 Task: Change the current theme to "Calm".
Action: Mouse moved to (15, 167)
Screenshot: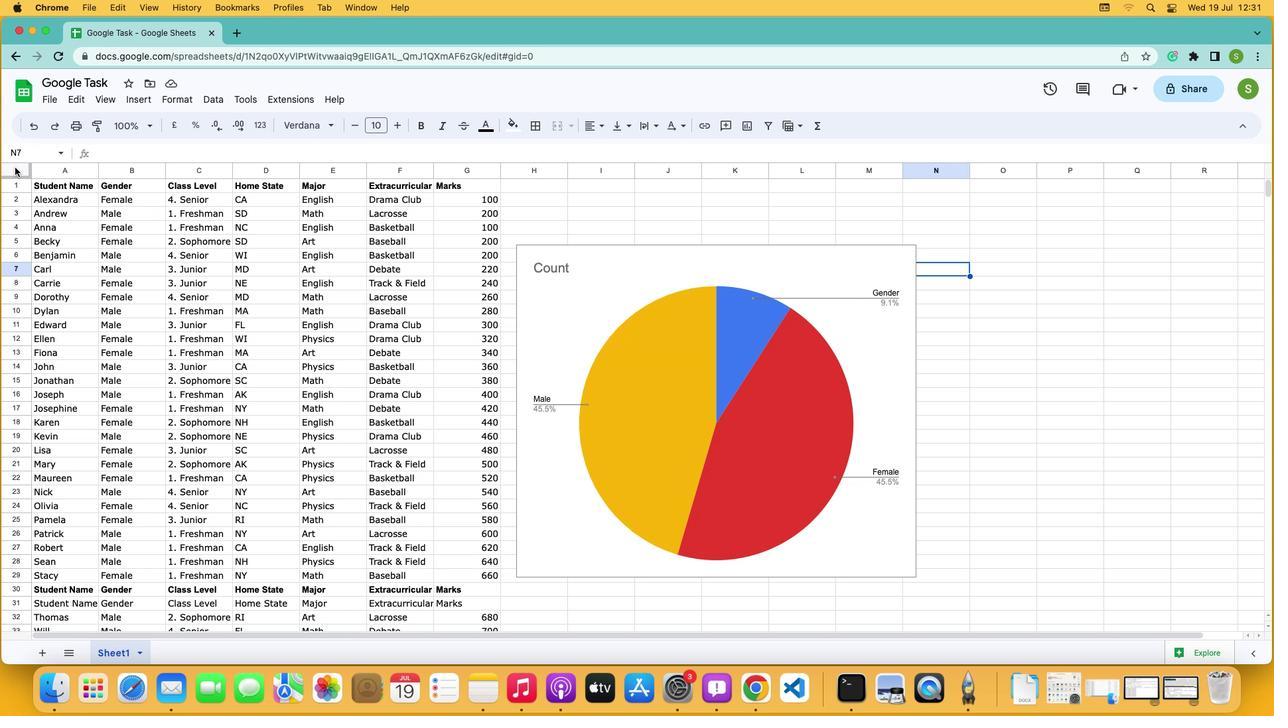 
Action: Mouse pressed left at (15, 167)
Screenshot: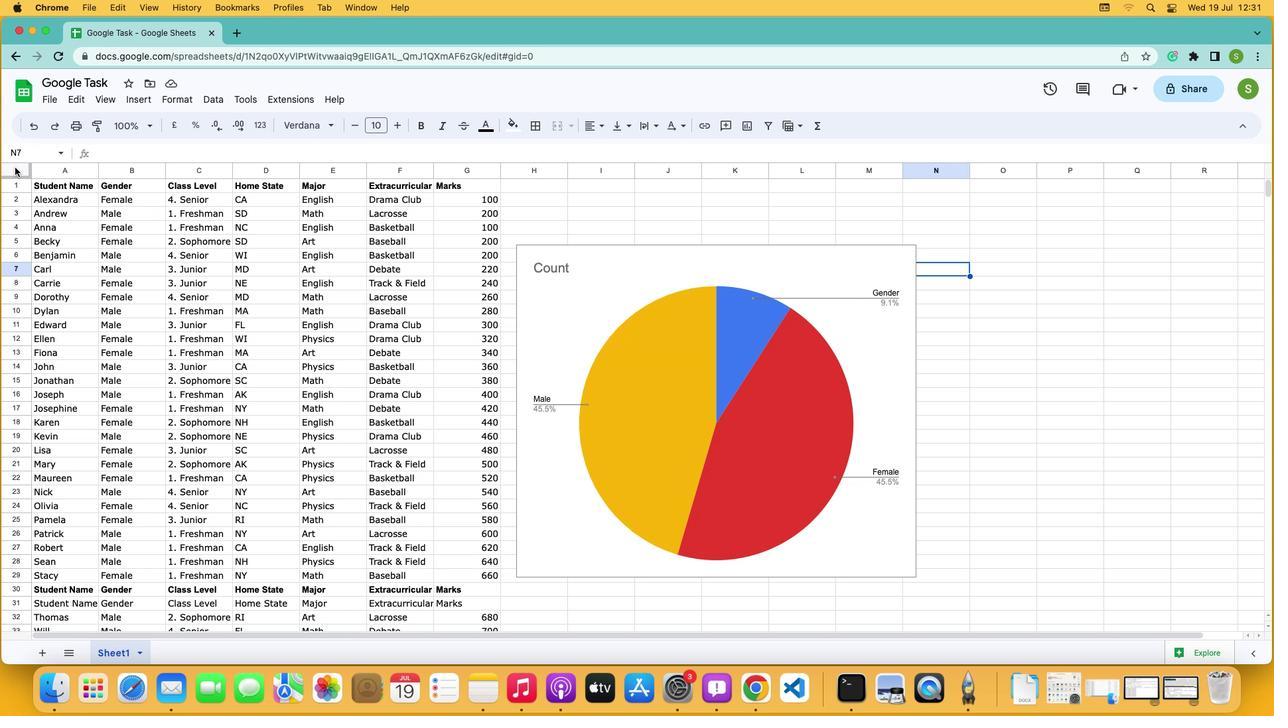 
Action: Mouse moved to (187, 96)
Screenshot: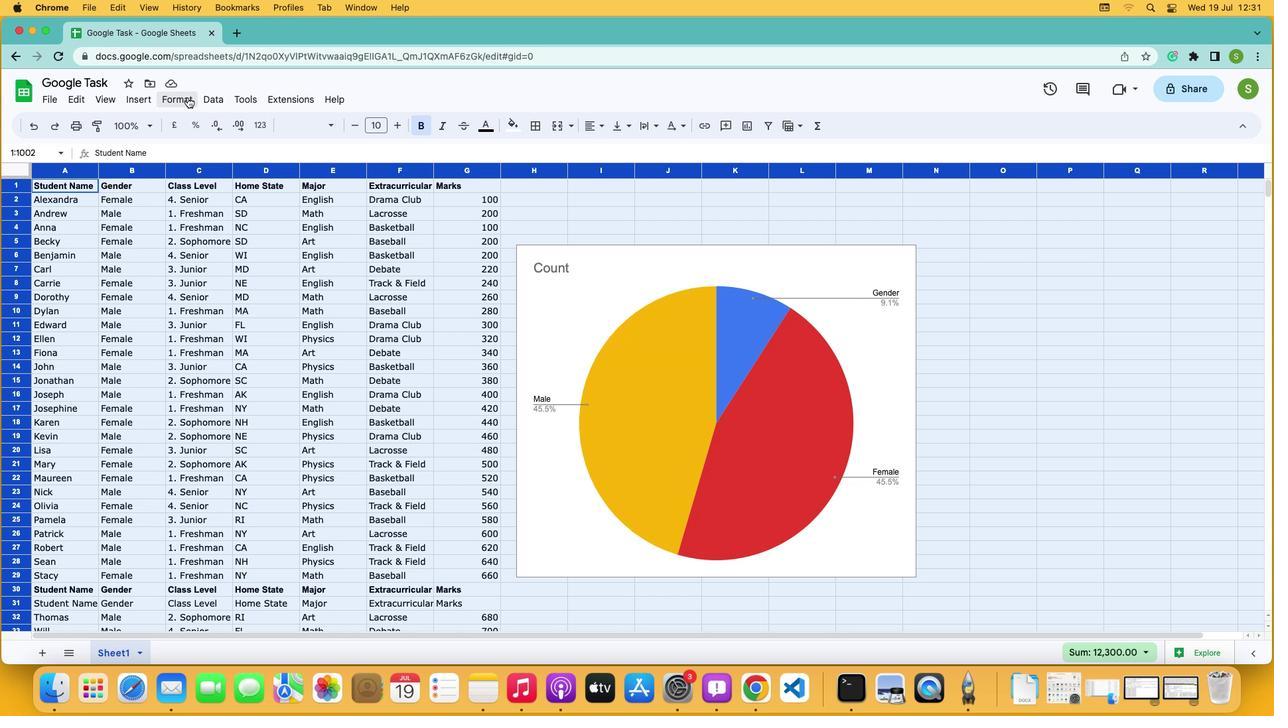 
Action: Mouse pressed left at (187, 96)
Screenshot: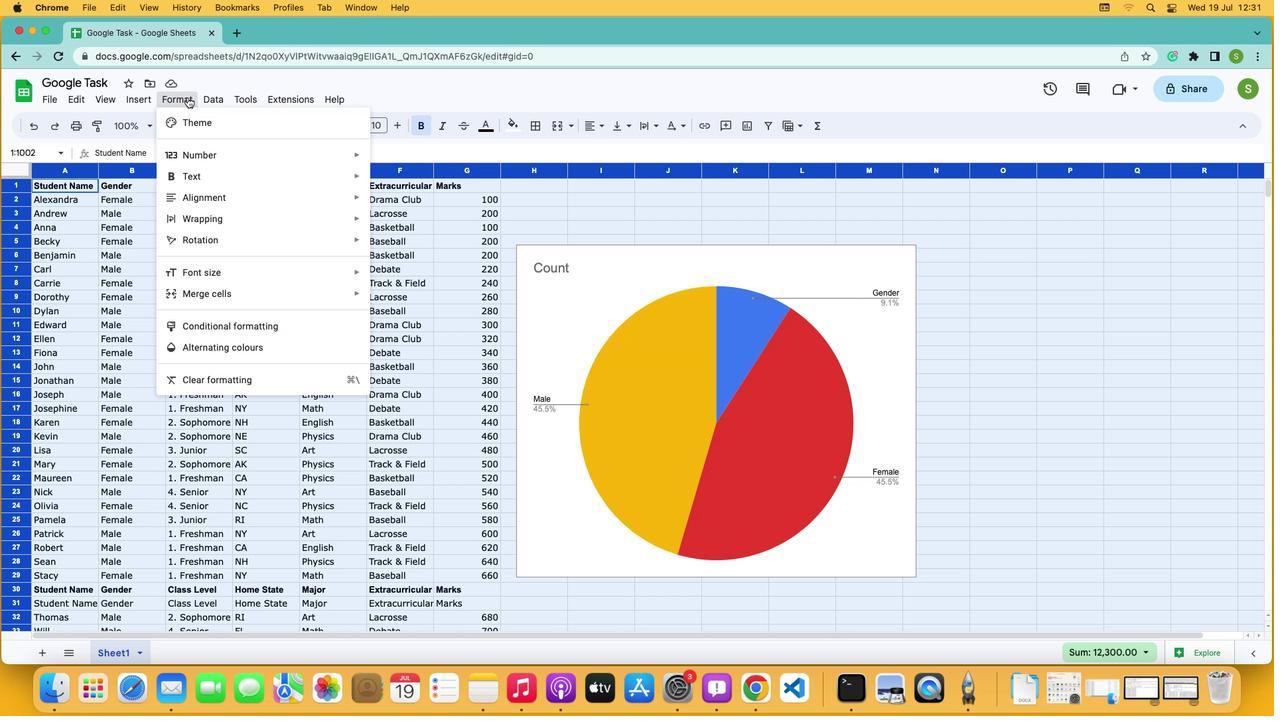 
Action: Mouse moved to (196, 126)
Screenshot: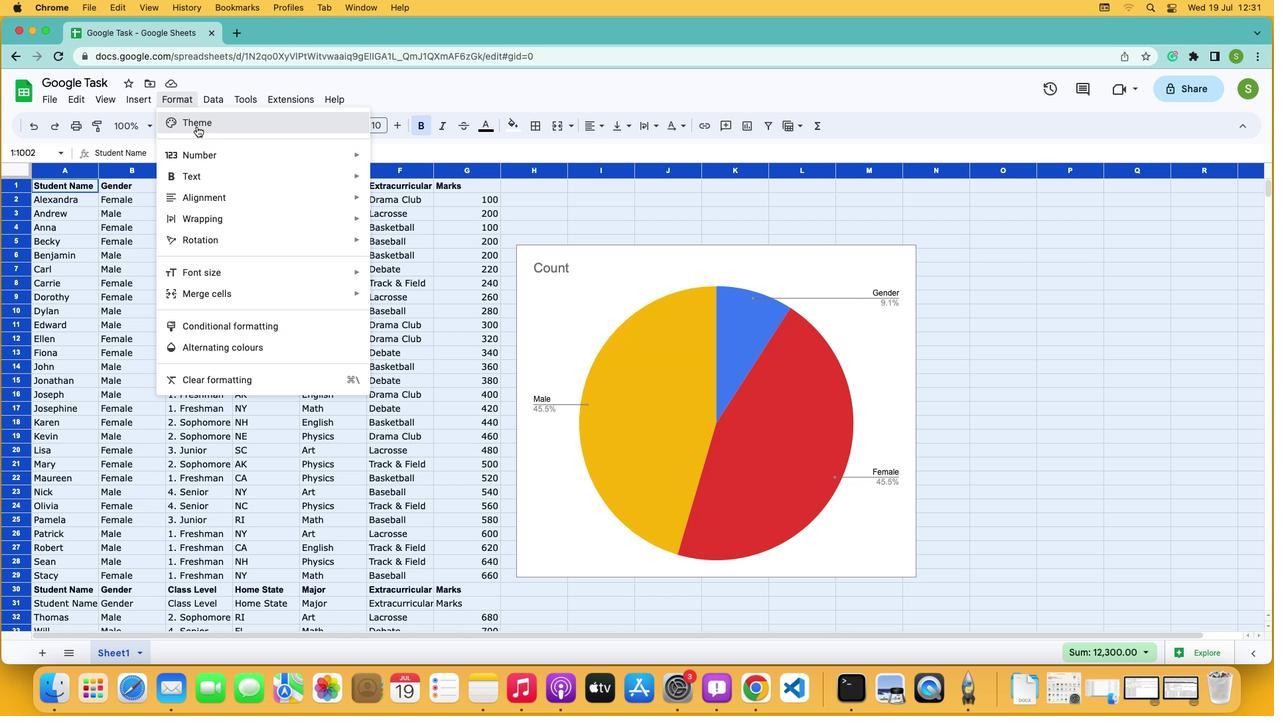 
Action: Mouse pressed left at (196, 126)
Screenshot: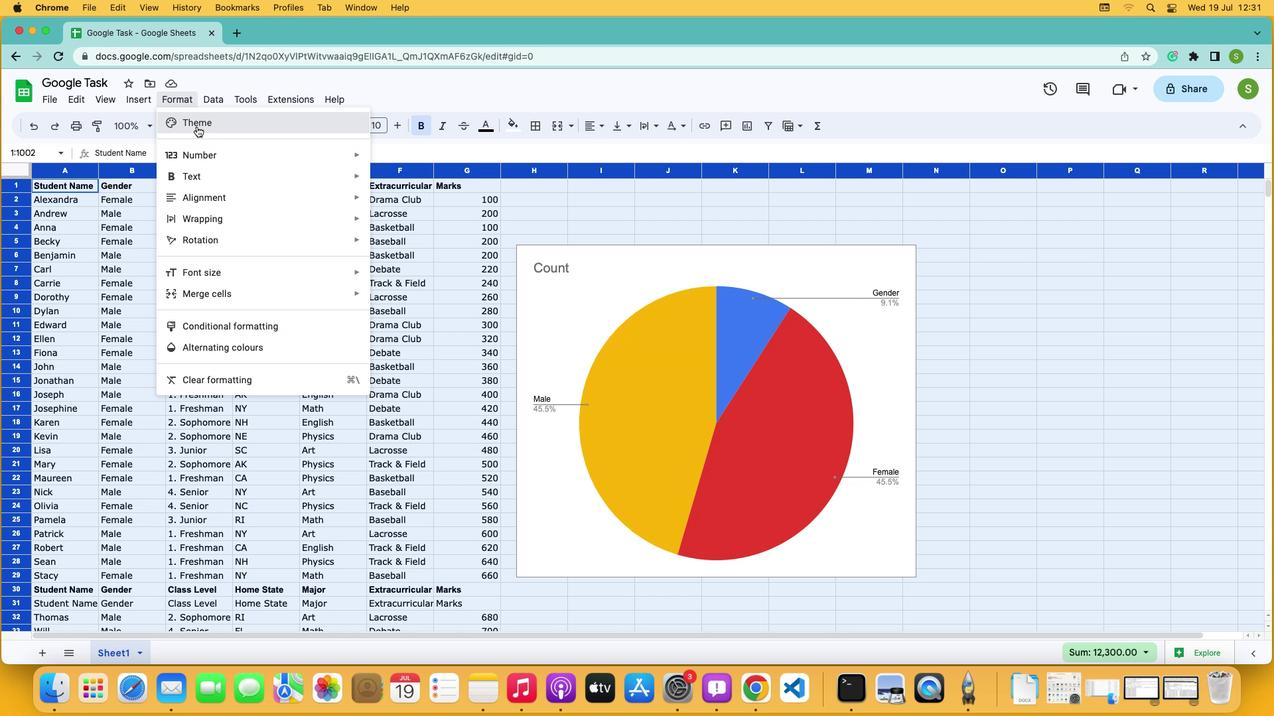 
Action: Mouse moved to (1150, 440)
Screenshot: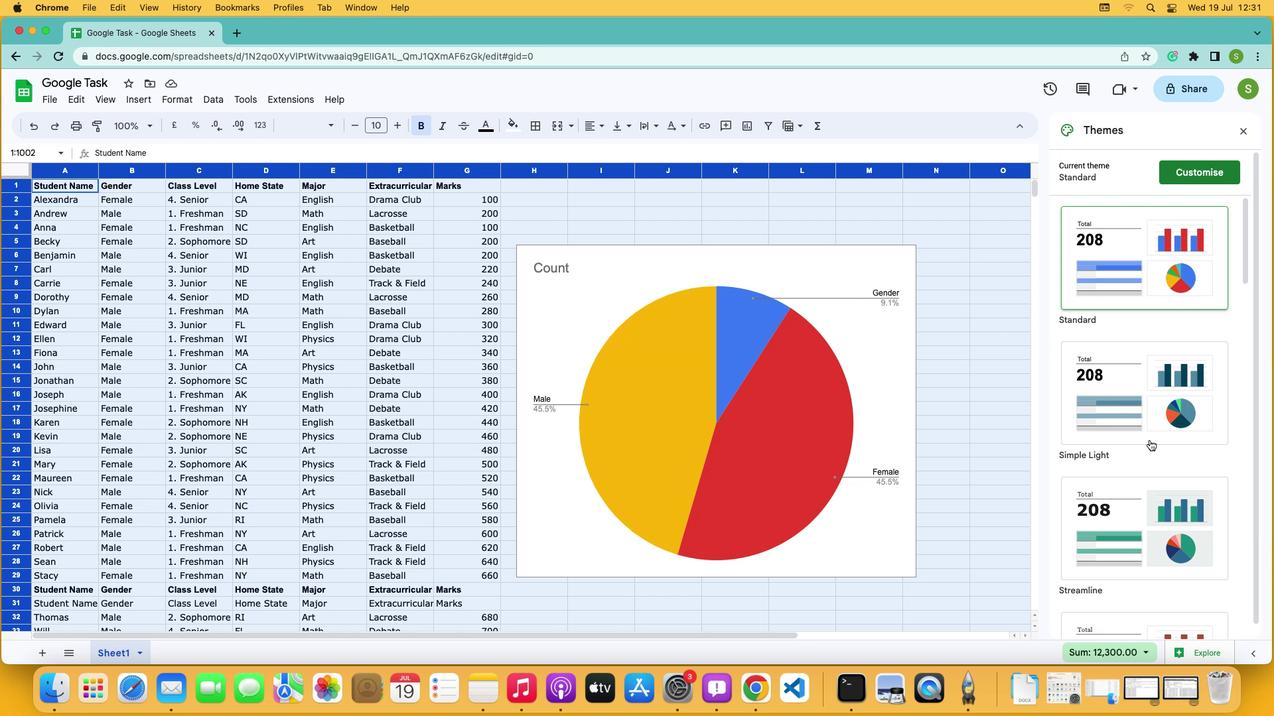 
Action: Mouse scrolled (1150, 440) with delta (0, 0)
Screenshot: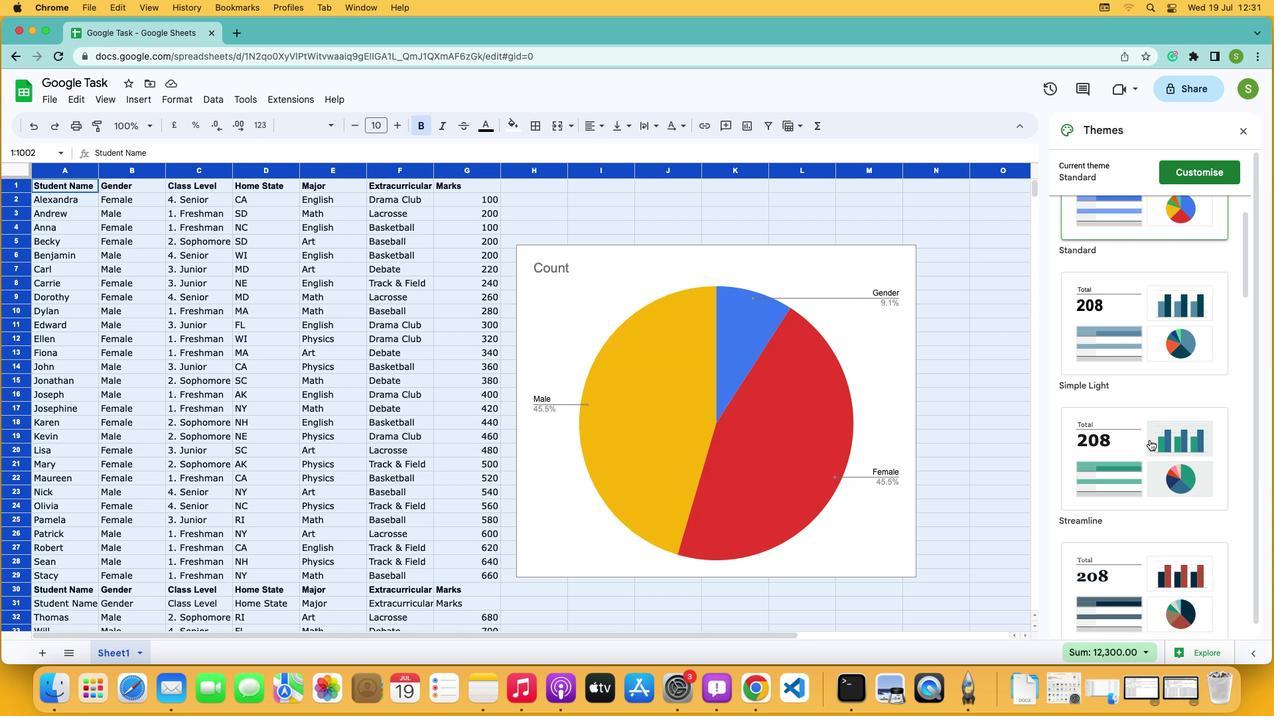 
Action: Mouse scrolled (1150, 440) with delta (0, 0)
Screenshot: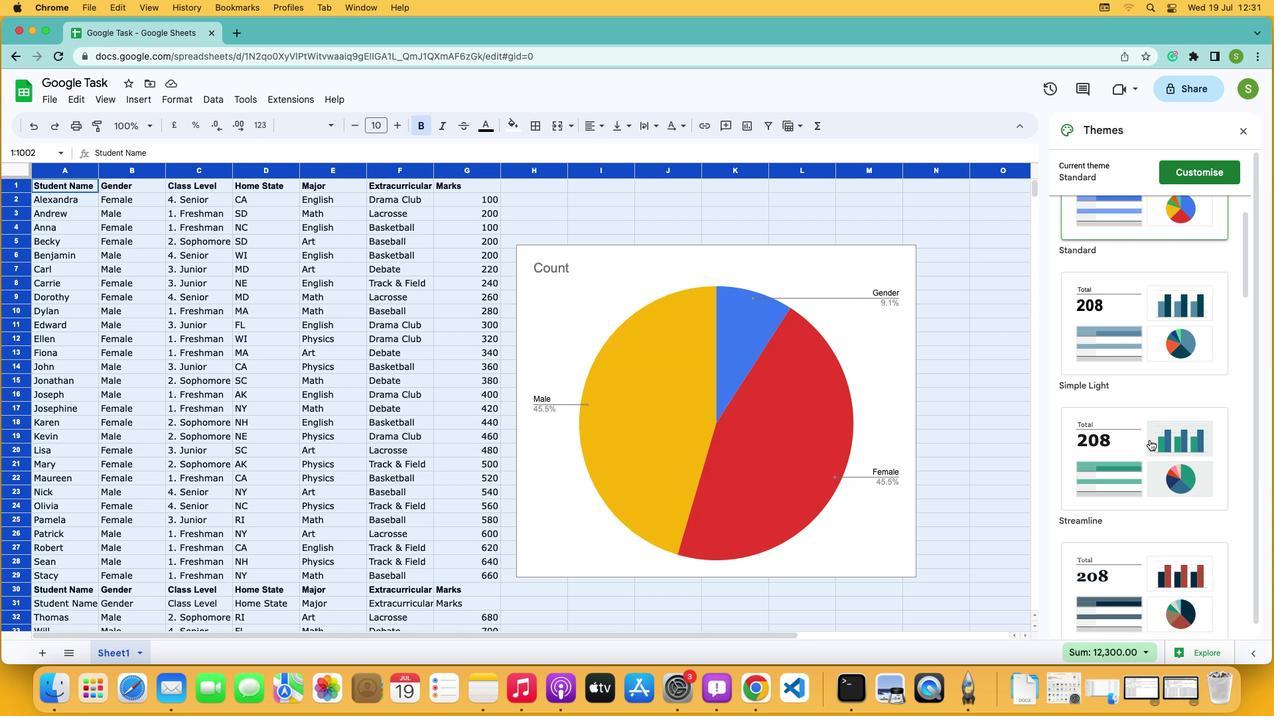 
Action: Mouse scrolled (1150, 440) with delta (0, -1)
Screenshot: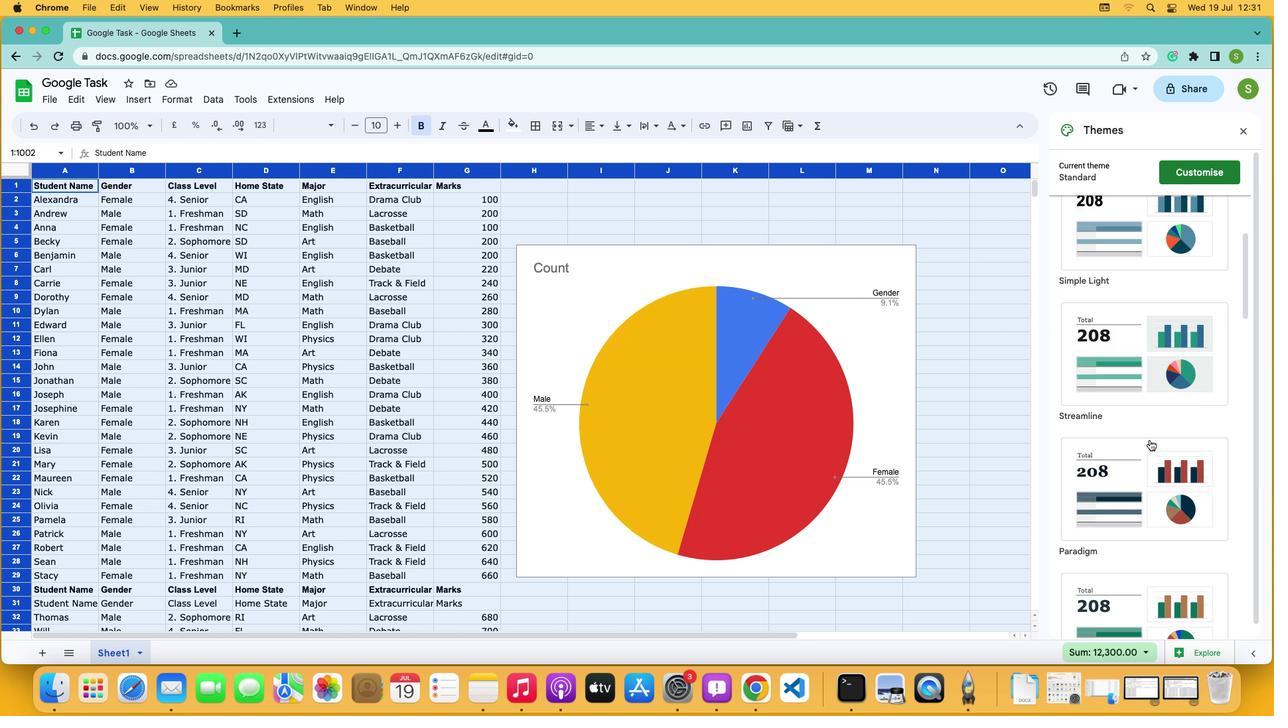 
Action: Mouse scrolled (1150, 440) with delta (0, -3)
Screenshot: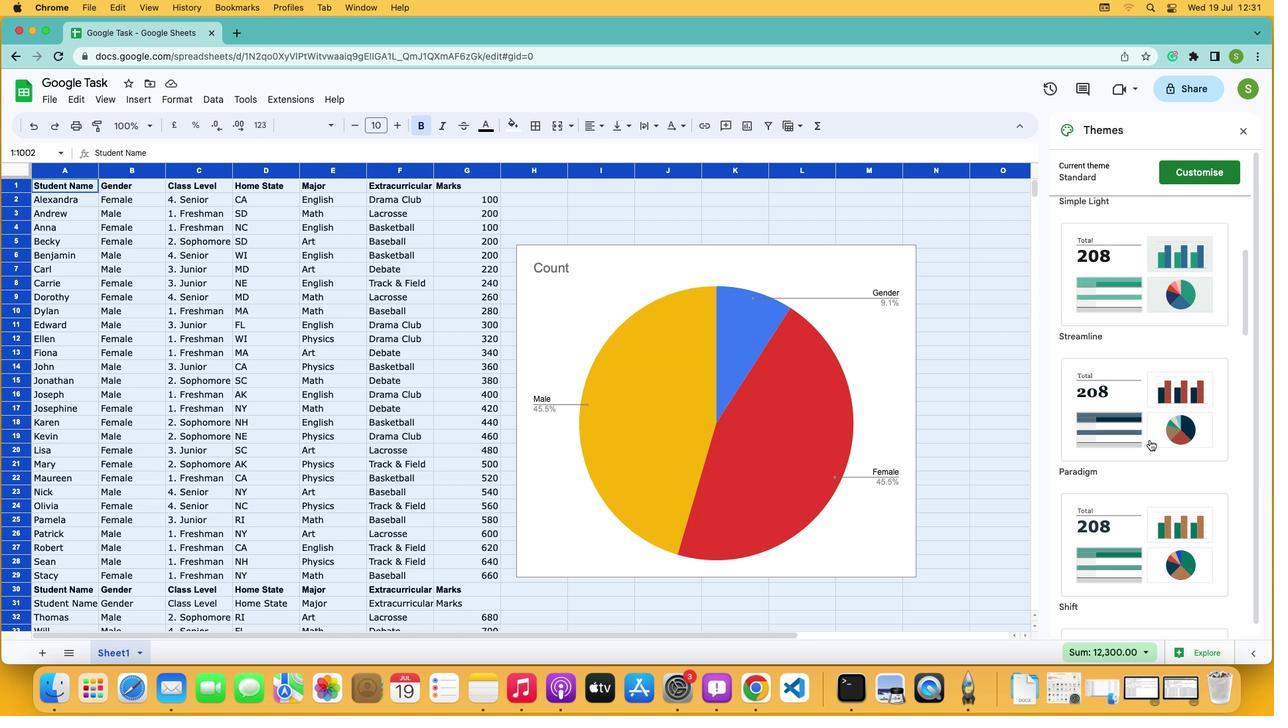 
Action: Mouse scrolled (1150, 440) with delta (0, 0)
Screenshot: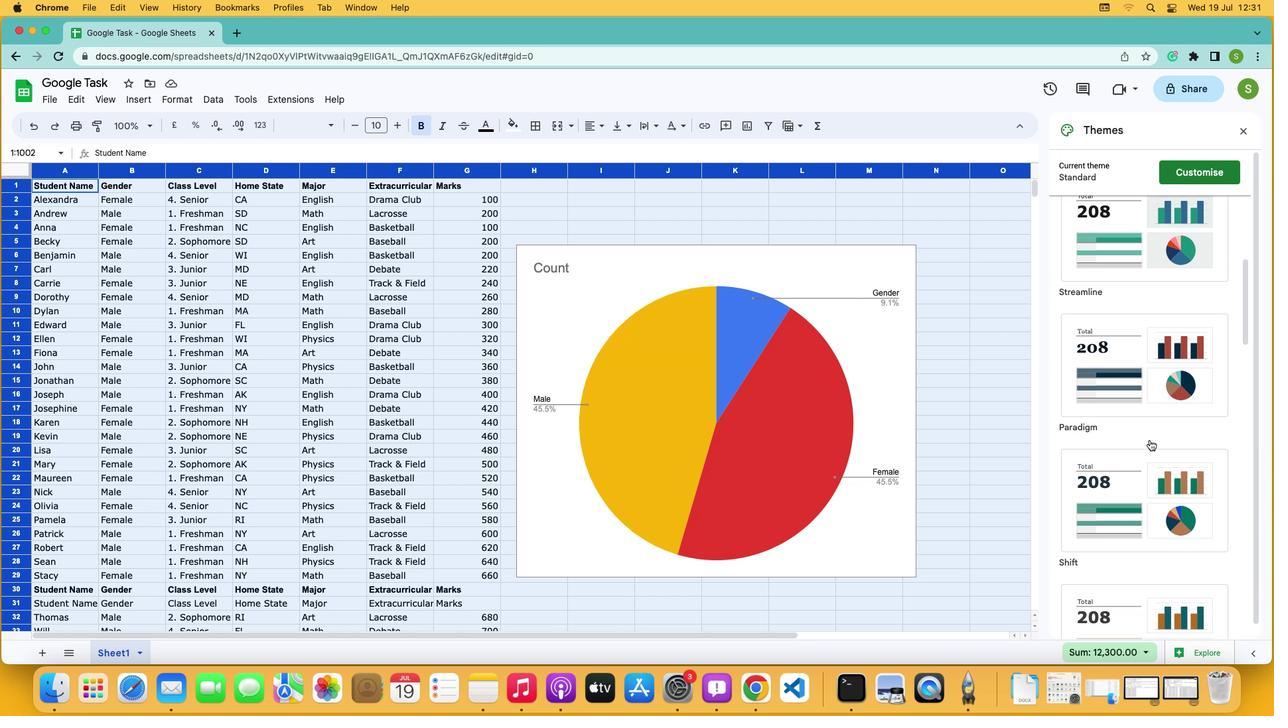 
Action: Mouse scrolled (1150, 440) with delta (0, 0)
Screenshot: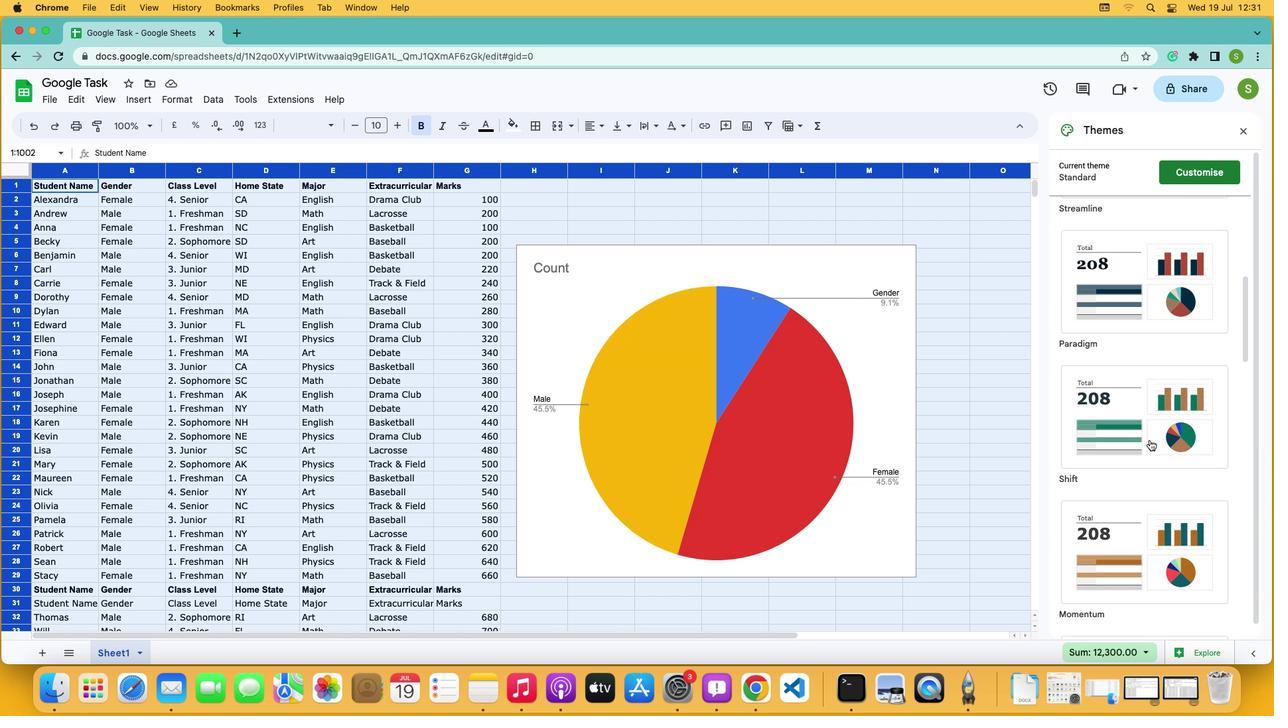 
Action: Mouse scrolled (1150, 440) with delta (0, -1)
Screenshot: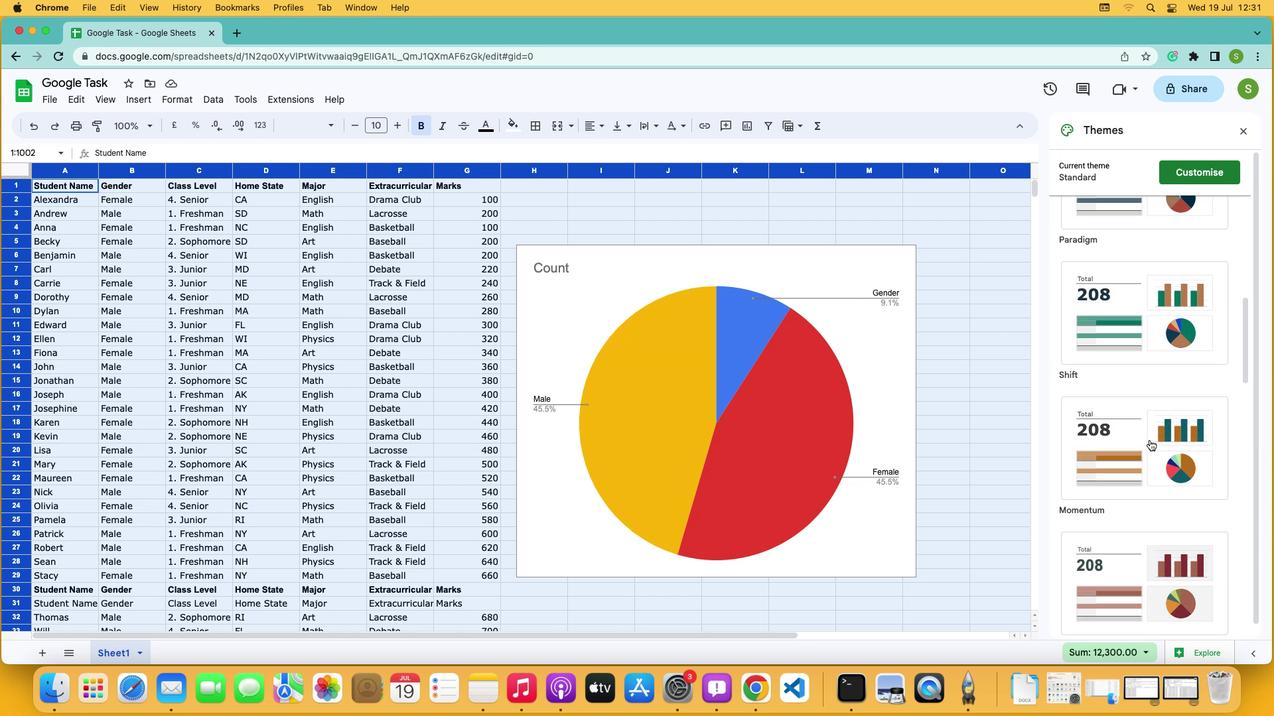 
Action: Mouse scrolled (1150, 440) with delta (0, -3)
Screenshot: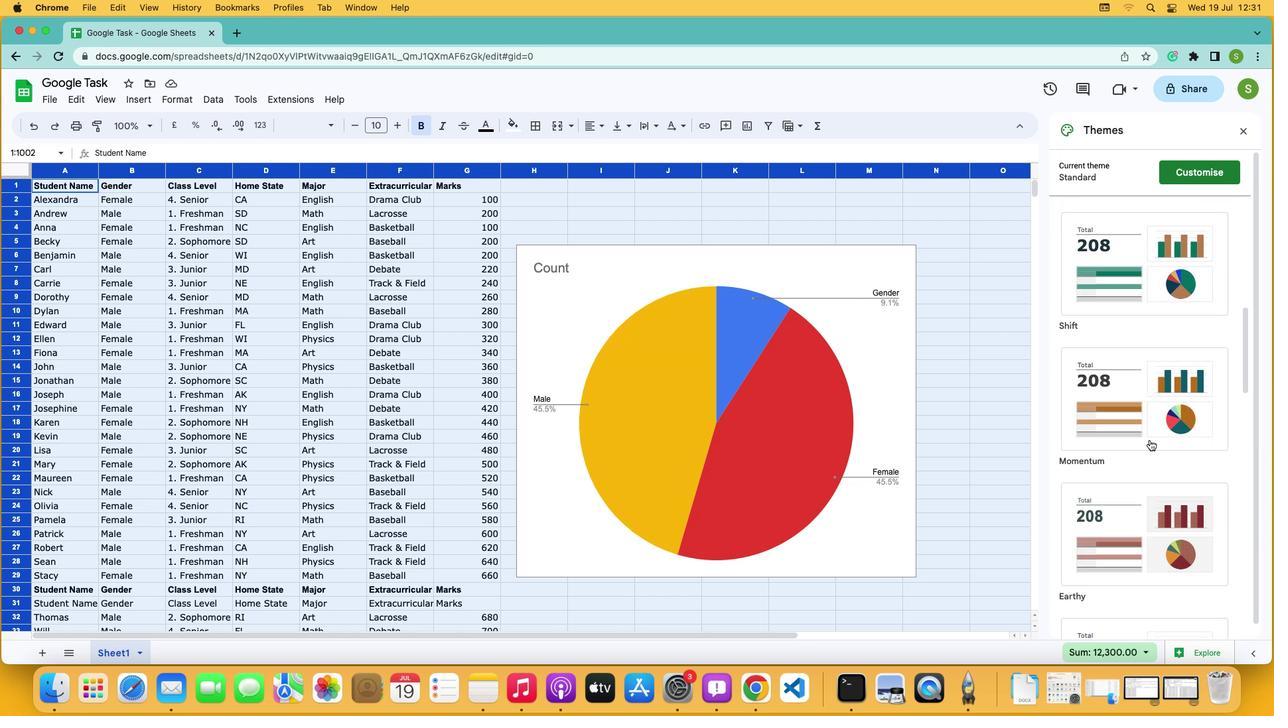 
Action: Mouse moved to (1136, 426)
Screenshot: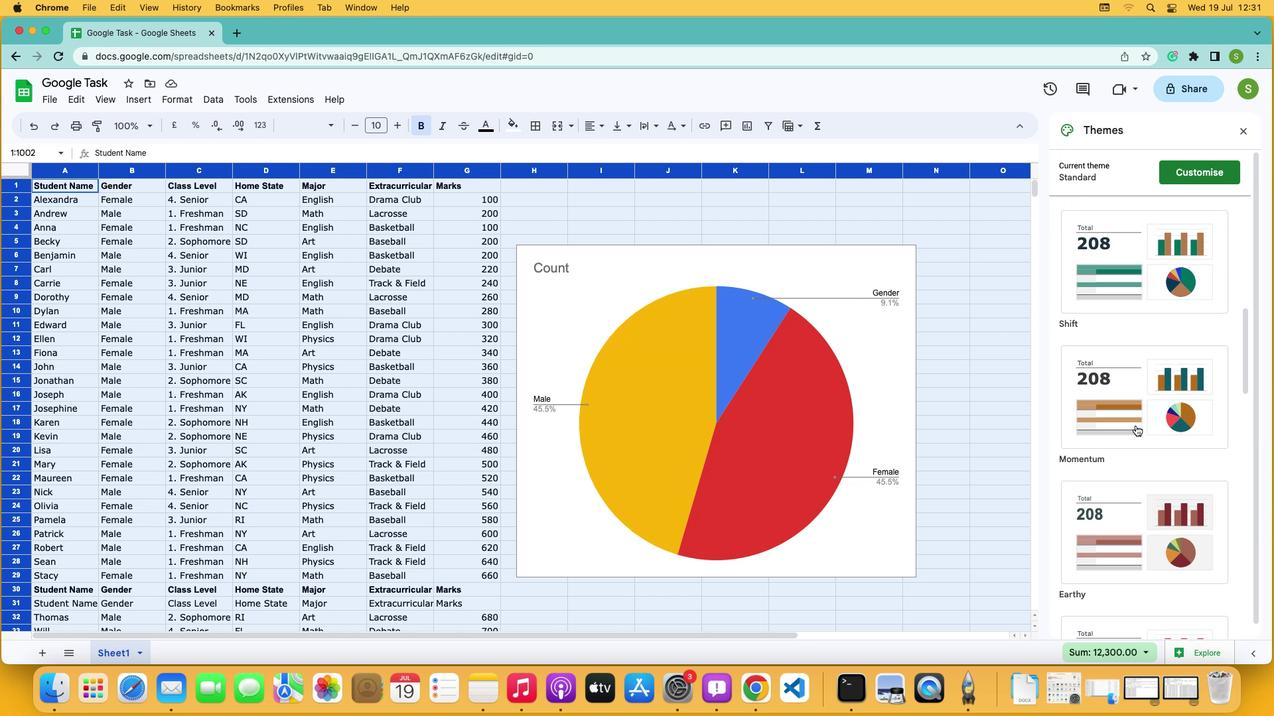 
Action: Mouse scrolled (1136, 426) with delta (0, 0)
Screenshot: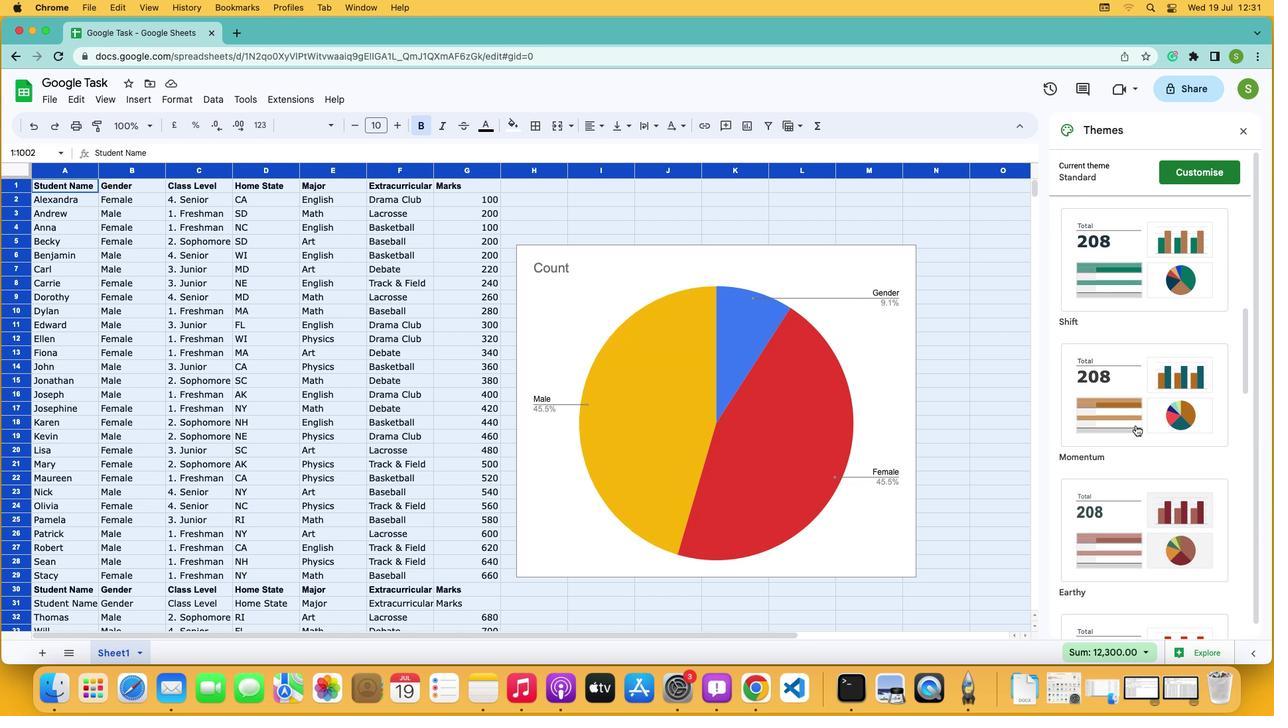 
Action: Mouse scrolled (1136, 426) with delta (0, 0)
Screenshot: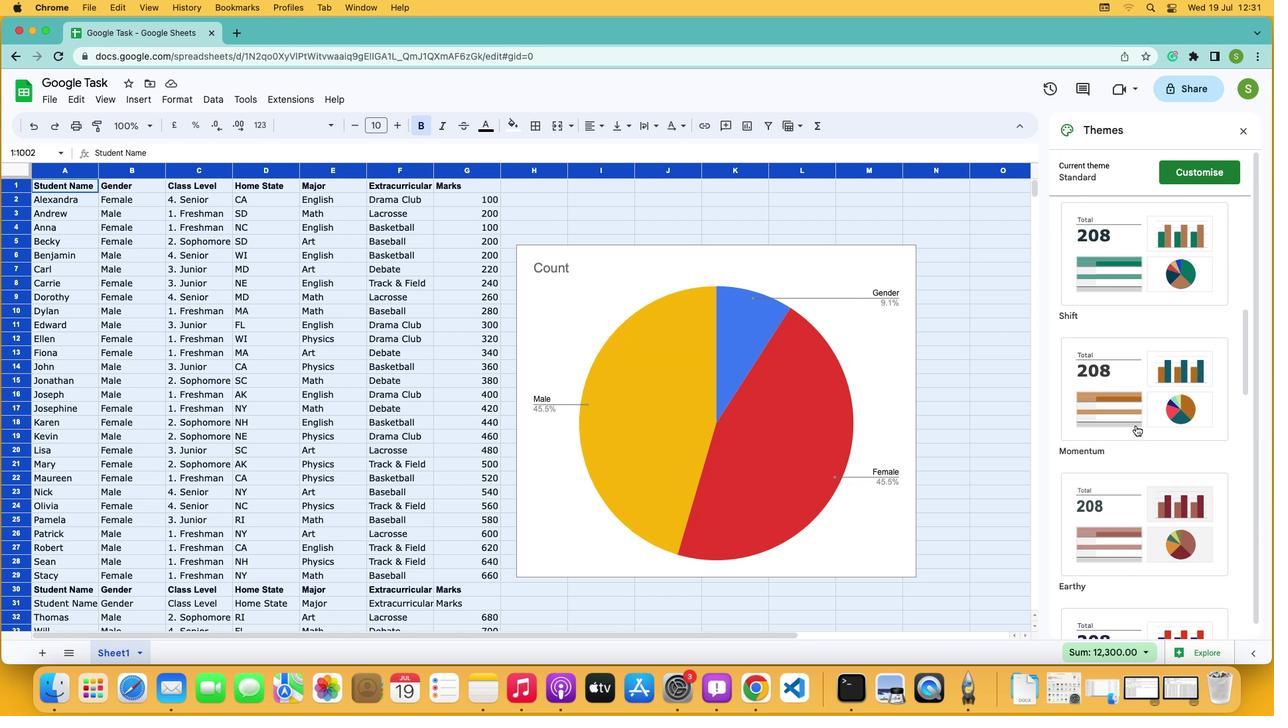 
Action: Mouse scrolled (1136, 426) with delta (0, 0)
Screenshot: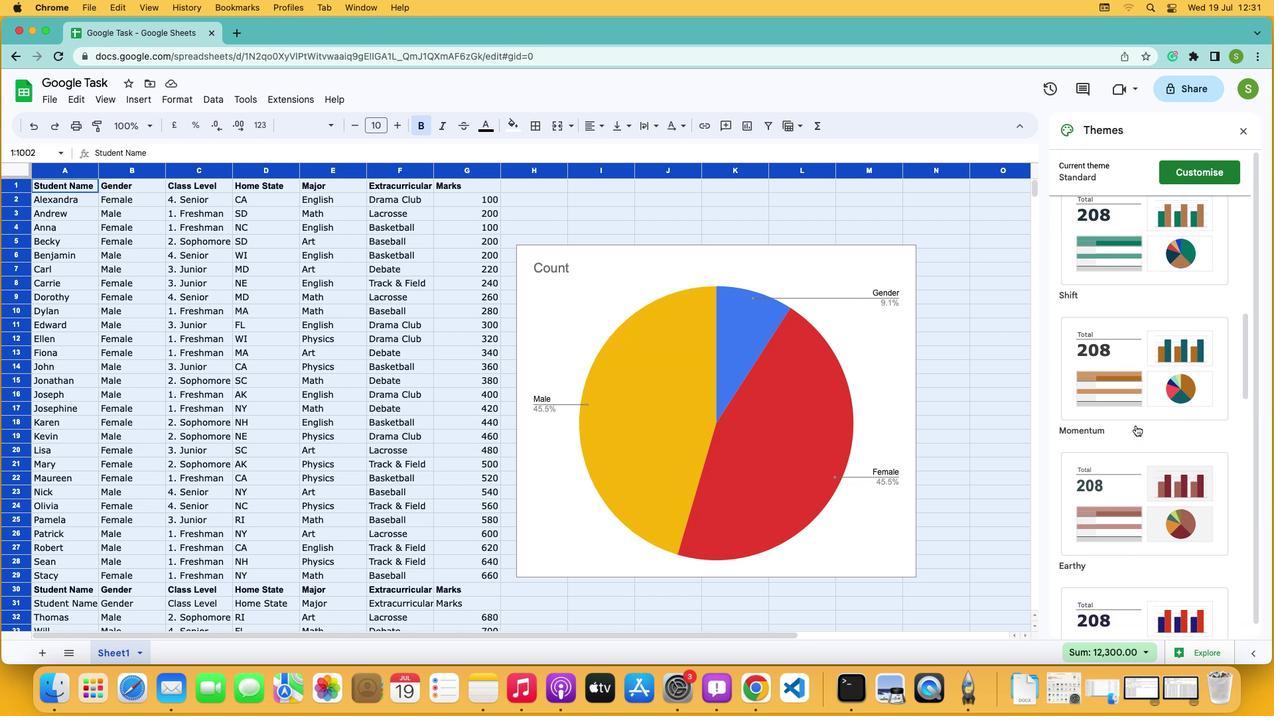 
Action: Mouse scrolled (1136, 426) with delta (0, 0)
Screenshot: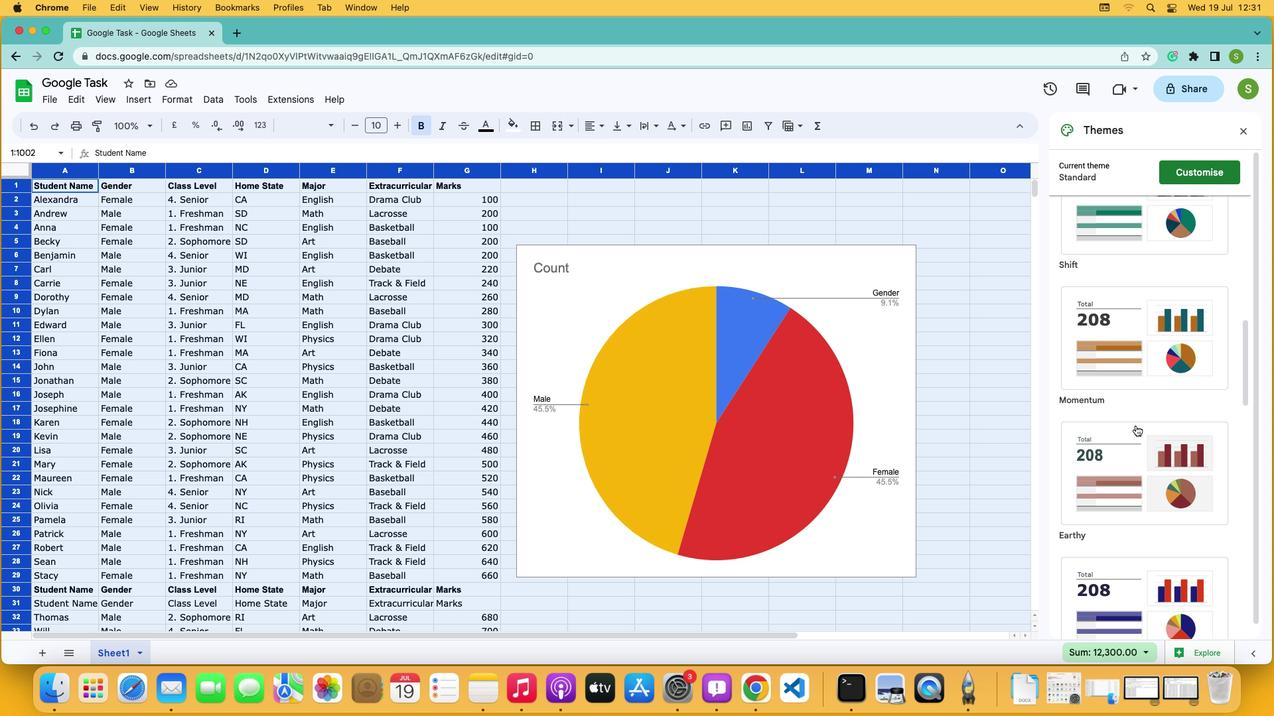 
Action: Mouse scrolled (1136, 426) with delta (0, 0)
Screenshot: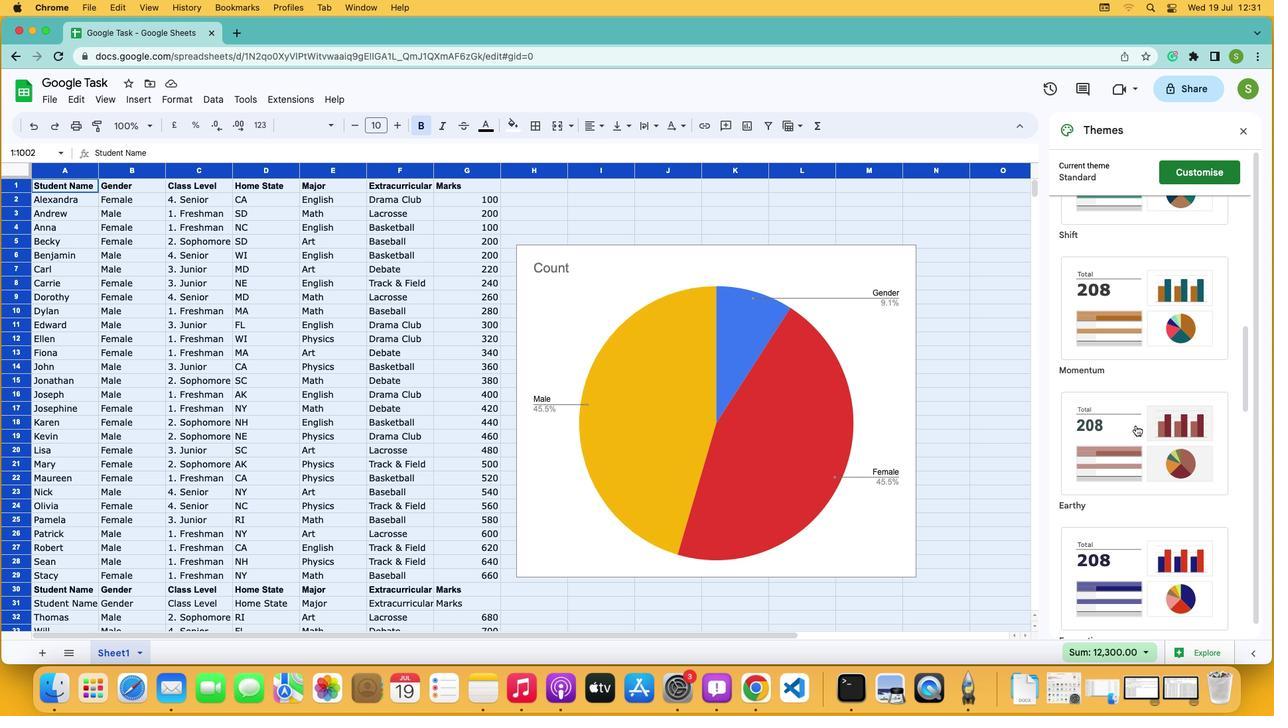 
Action: Mouse scrolled (1136, 426) with delta (0, 0)
Screenshot: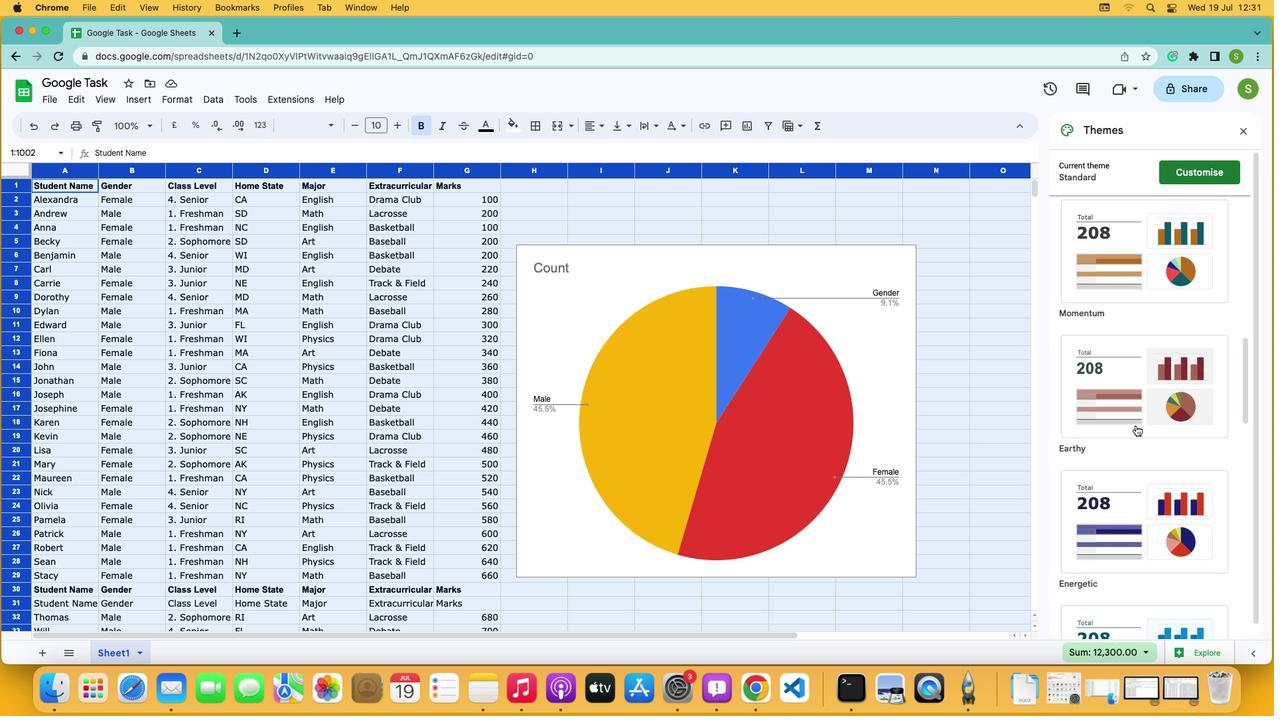 
Action: Mouse scrolled (1136, 426) with delta (0, -1)
Screenshot: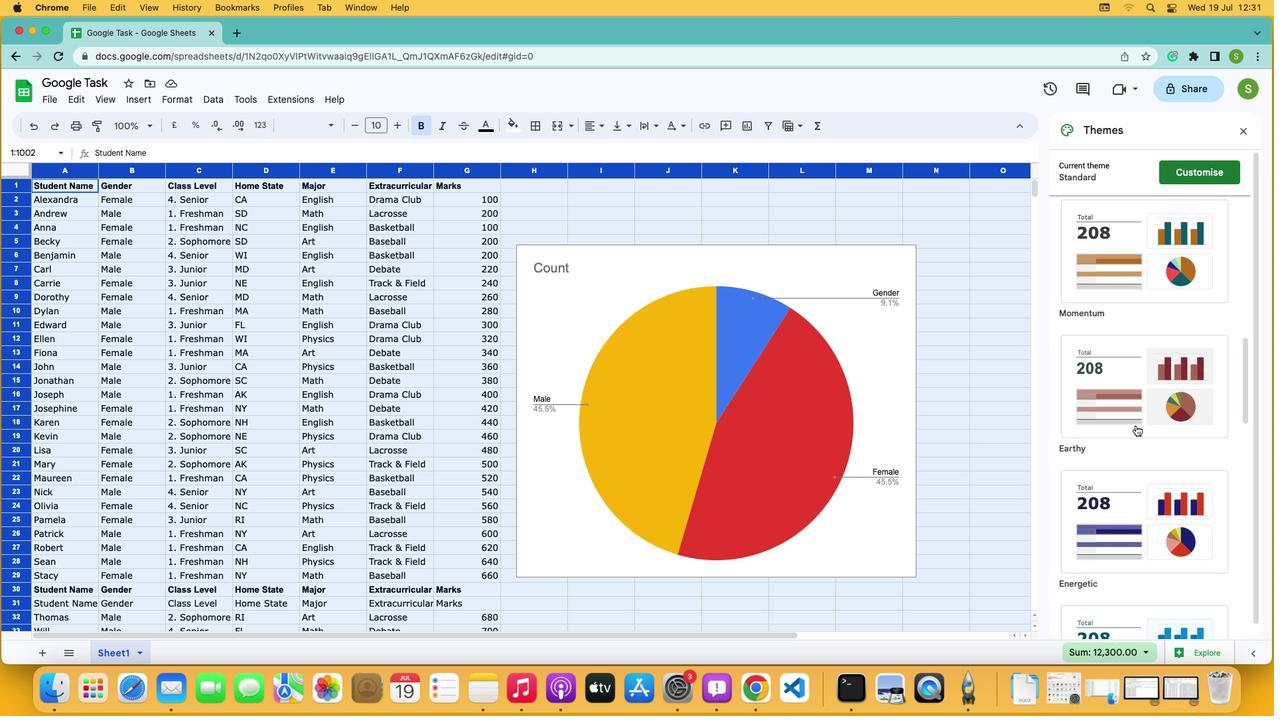 
Action: Mouse scrolled (1136, 426) with delta (0, -2)
Screenshot: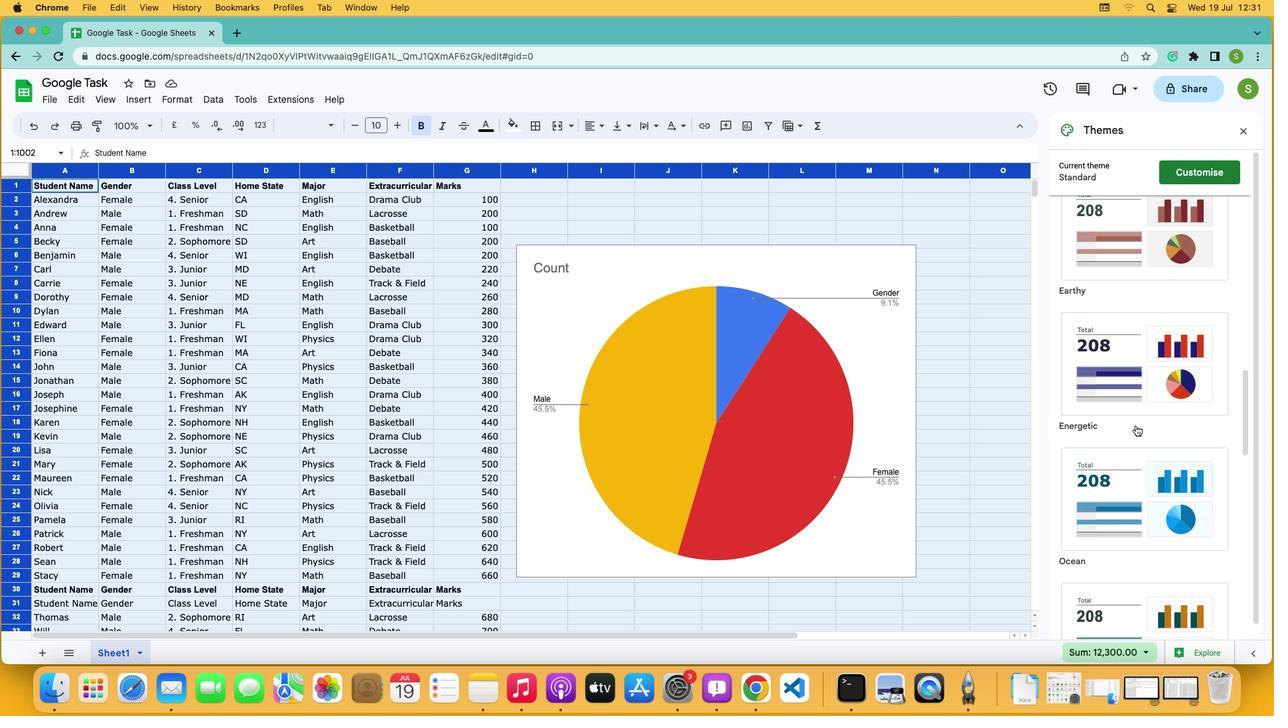 
Action: Mouse scrolled (1136, 426) with delta (0, 0)
Screenshot: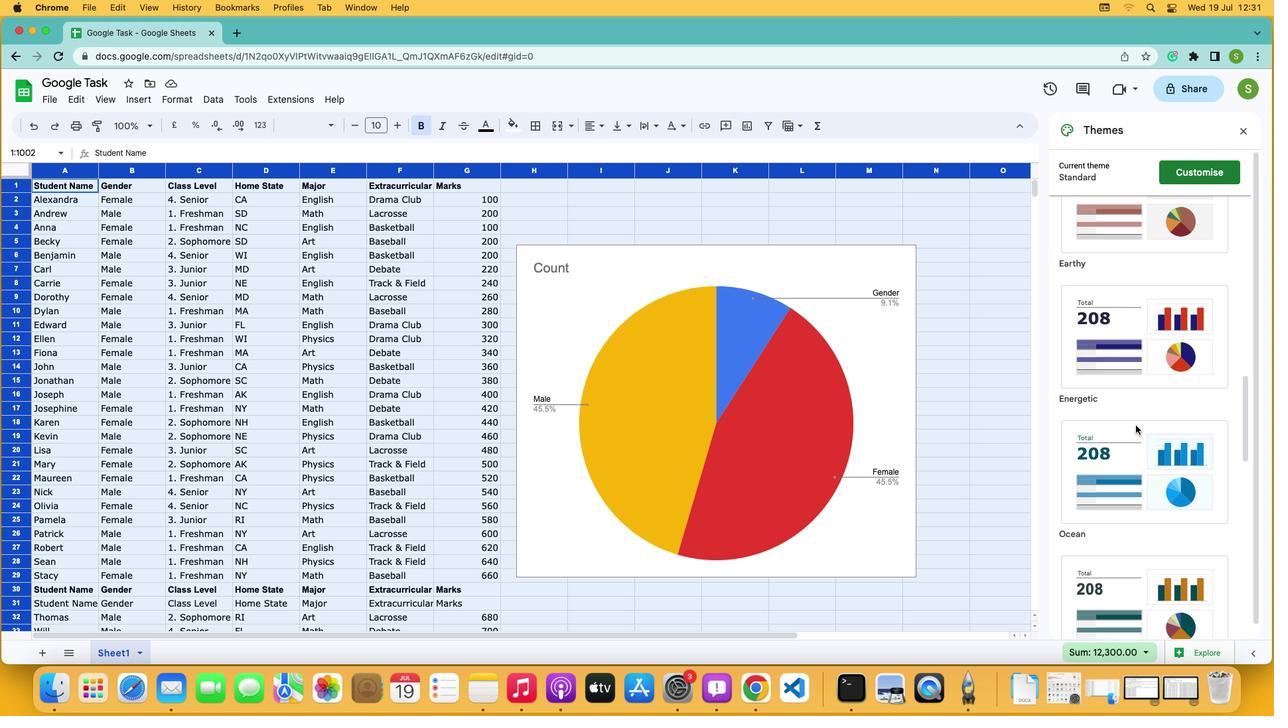 
Action: Mouse scrolled (1136, 426) with delta (0, 0)
Screenshot: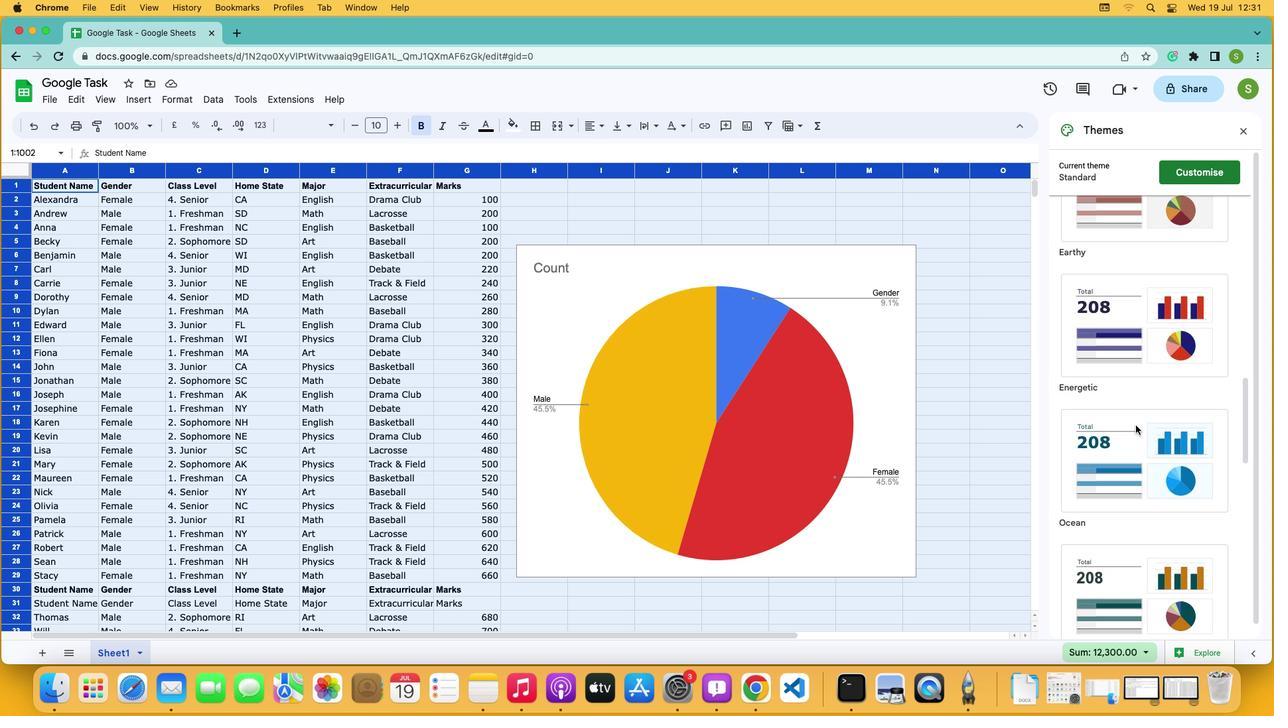 
Action: Mouse scrolled (1136, 426) with delta (0, -1)
Screenshot: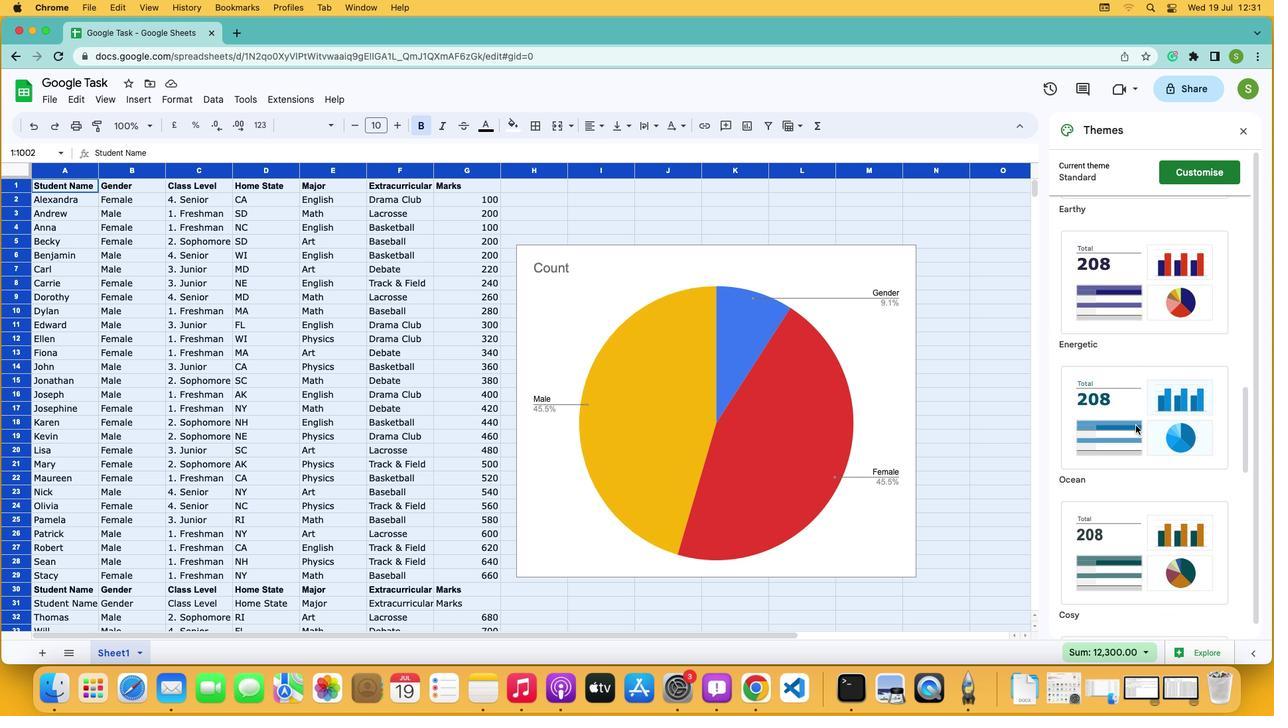 
Action: Mouse scrolled (1136, 426) with delta (0, 0)
Screenshot: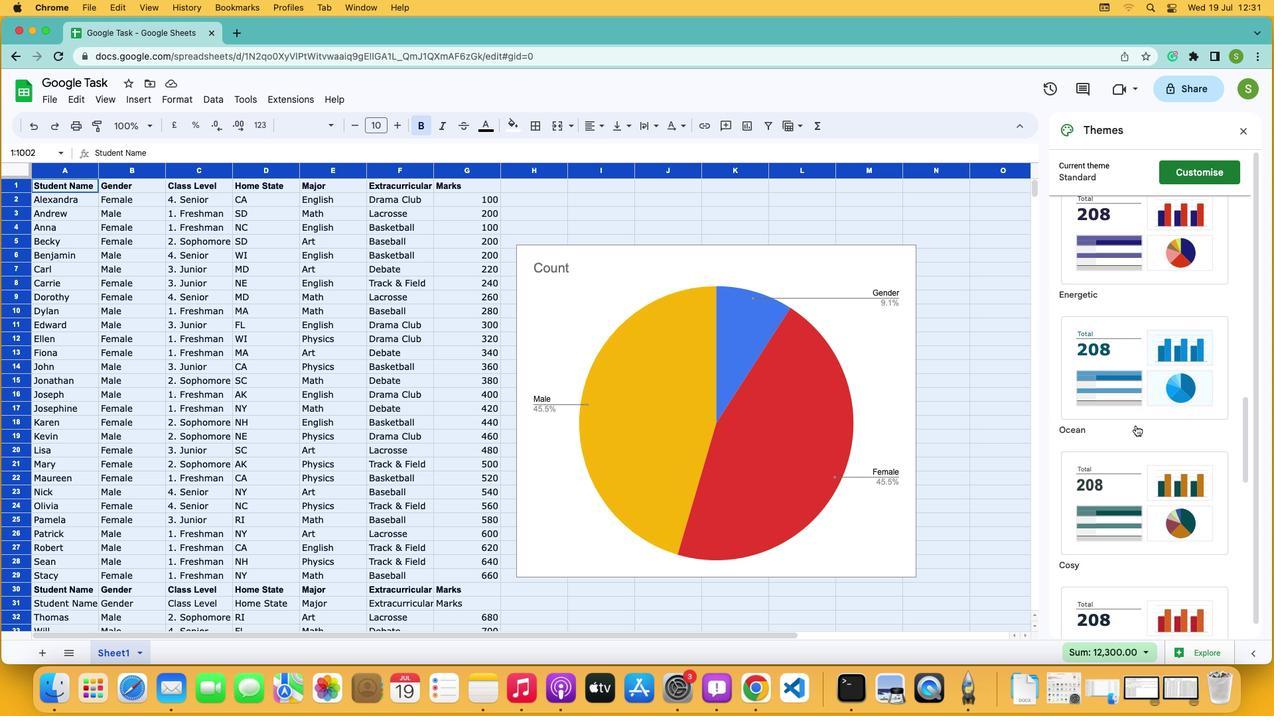 
Action: Mouse scrolled (1136, 426) with delta (0, 0)
Screenshot: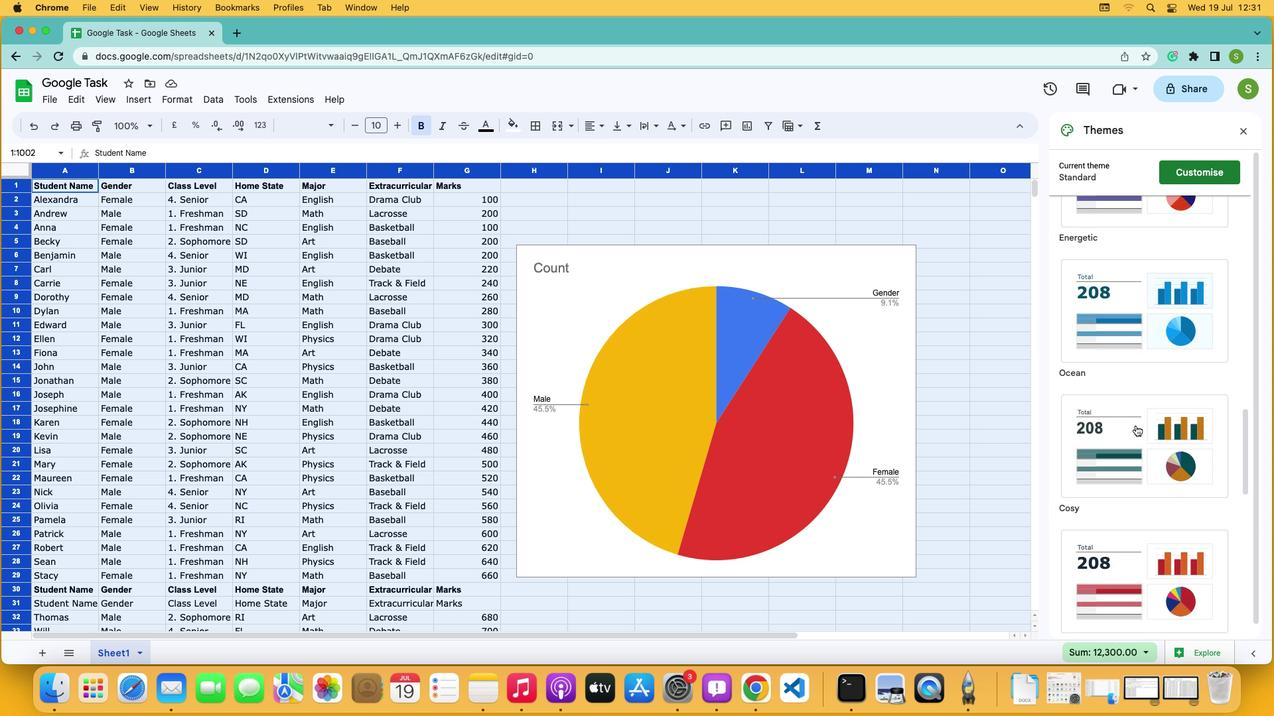 
Action: Mouse scrolled (1136, 426) with delta (0, -1)
Screenshot: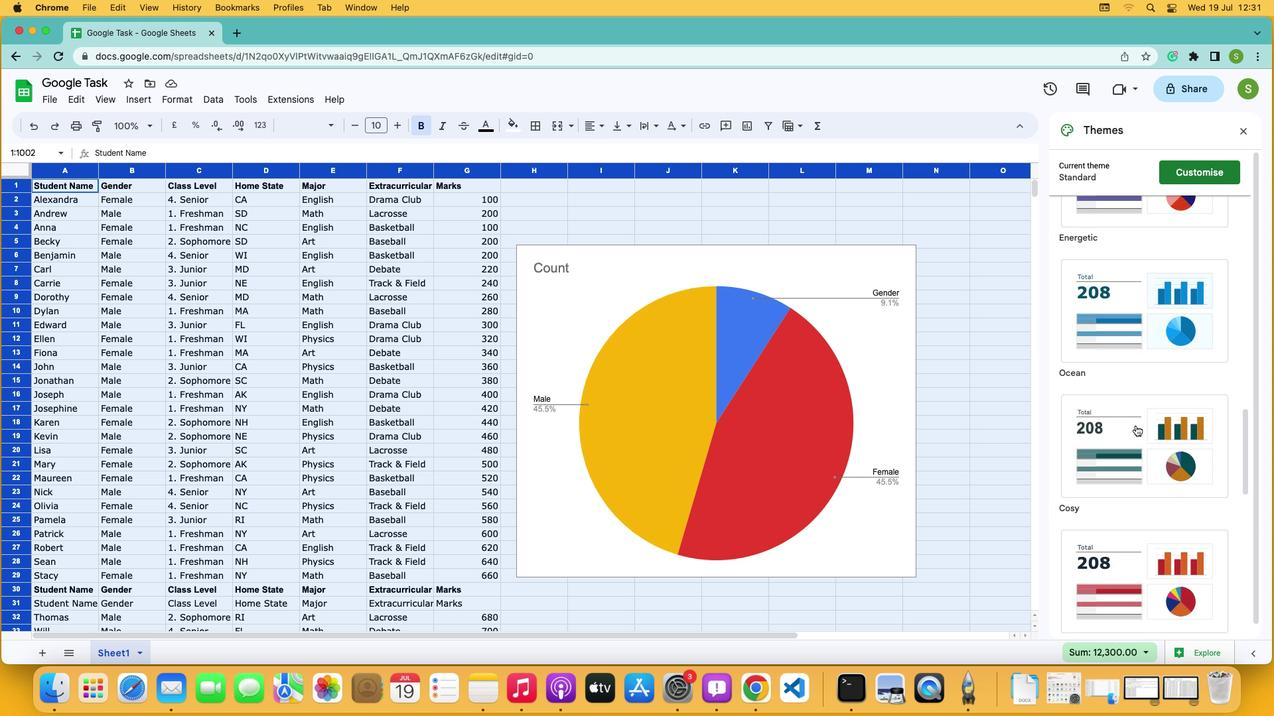 
Action: Mouse scrolled (1136, 426) with delta (0, -3)
Screenshot: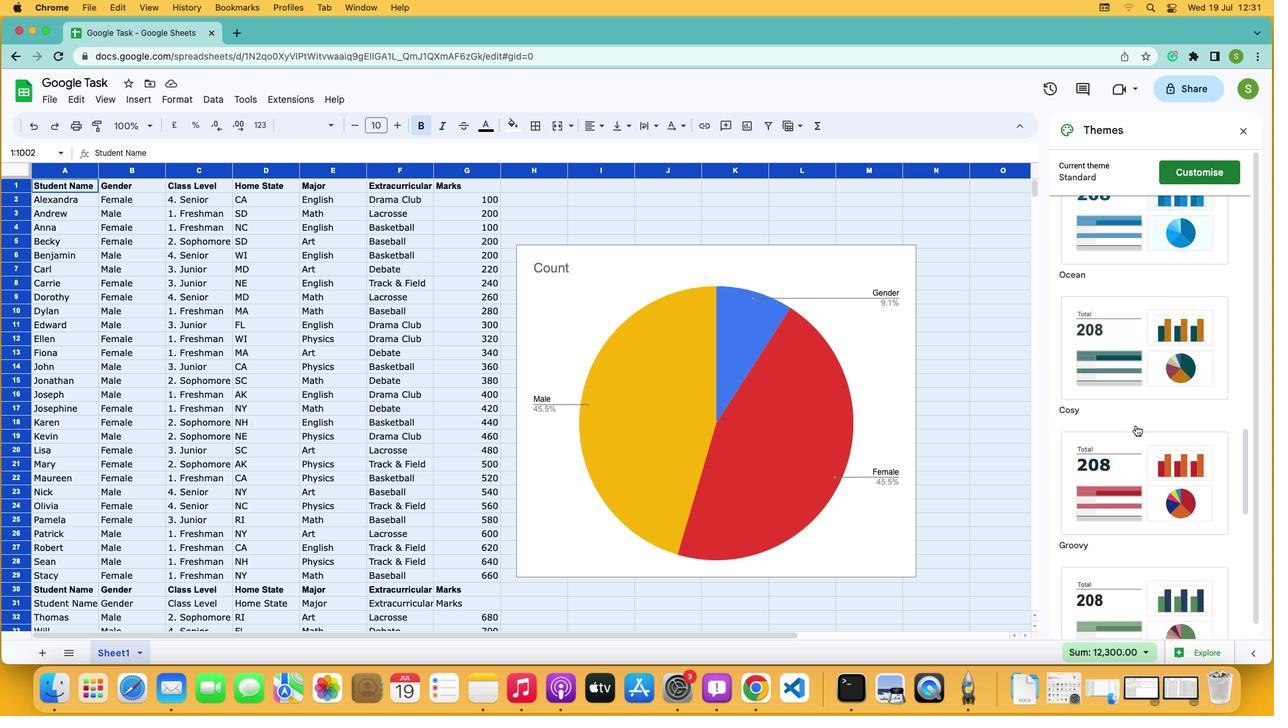 
Action: Mouse scrolled (1136, 426) with delta (0, 0)
Screenshot: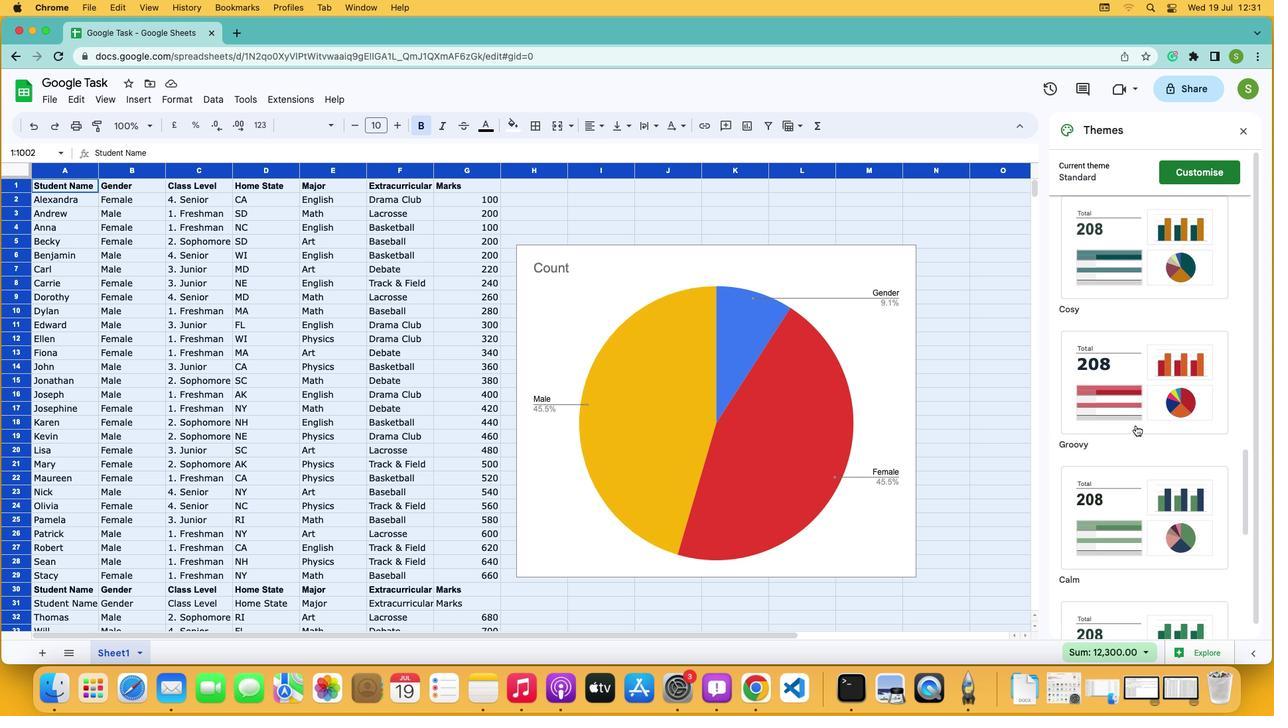 
Action: Mouse scrolled (1136, 426) with delta (0, 0)
Screenshot: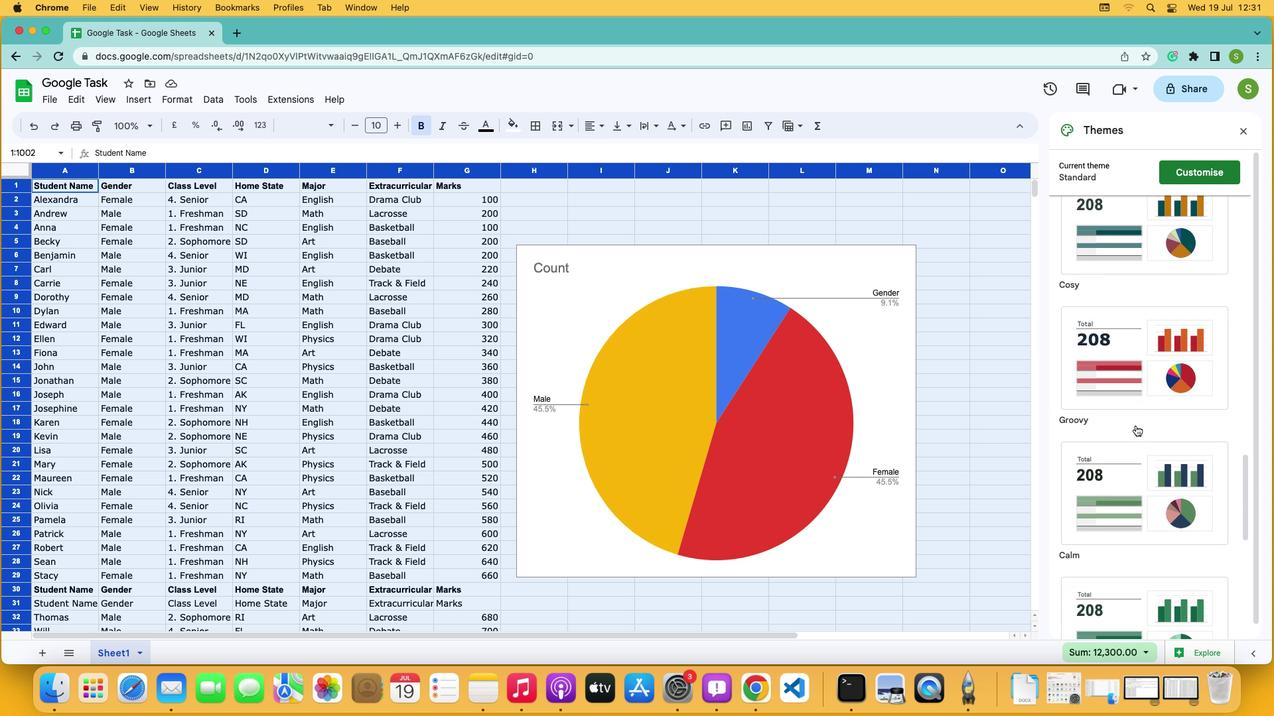 
Action: Mouse scrolled (1136, 426) with delta (0, -1)
Screenshot: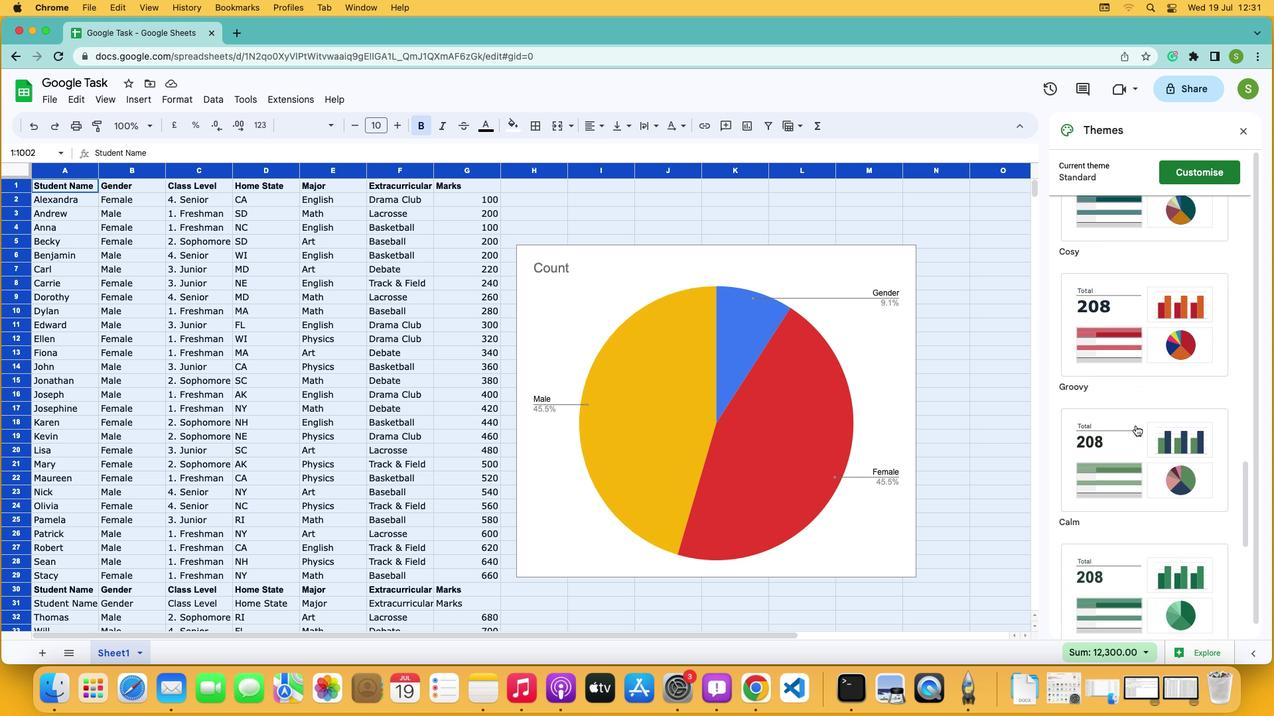 
Action: Mouse moved to (1111, 432)
Screenshot: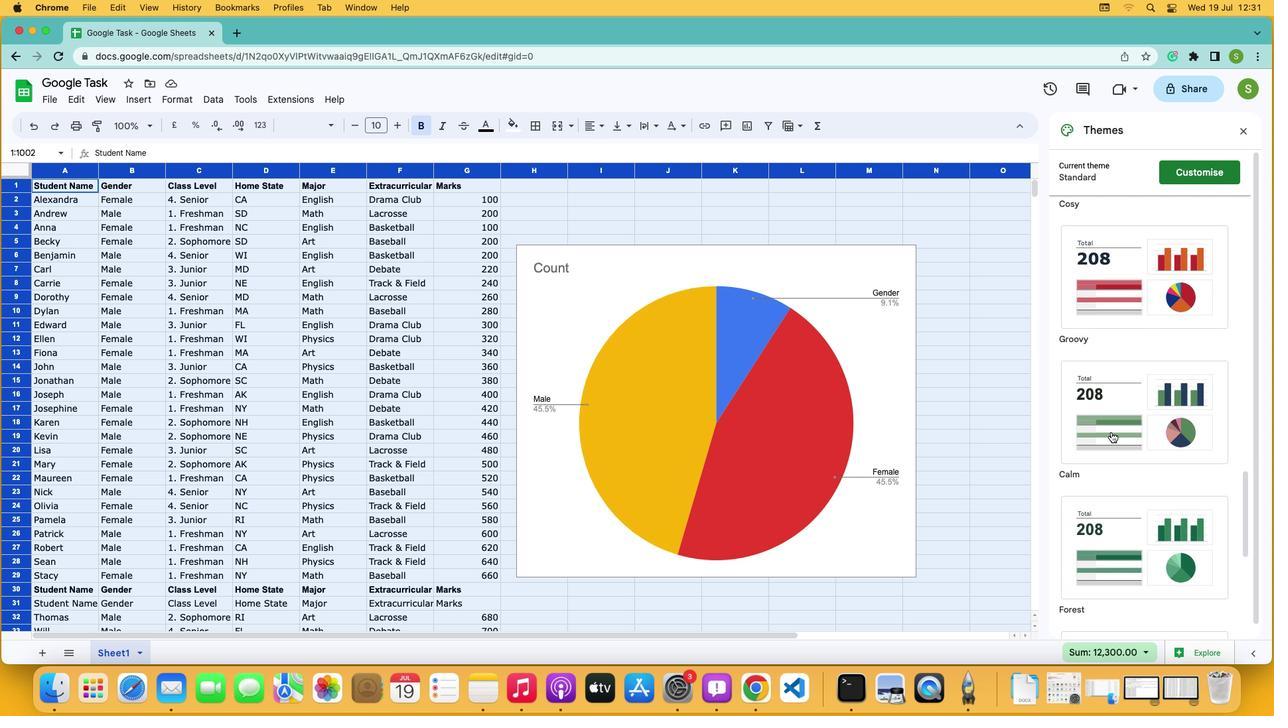 
Action: Mouse pressed left at (1111, 432)
Screenshot: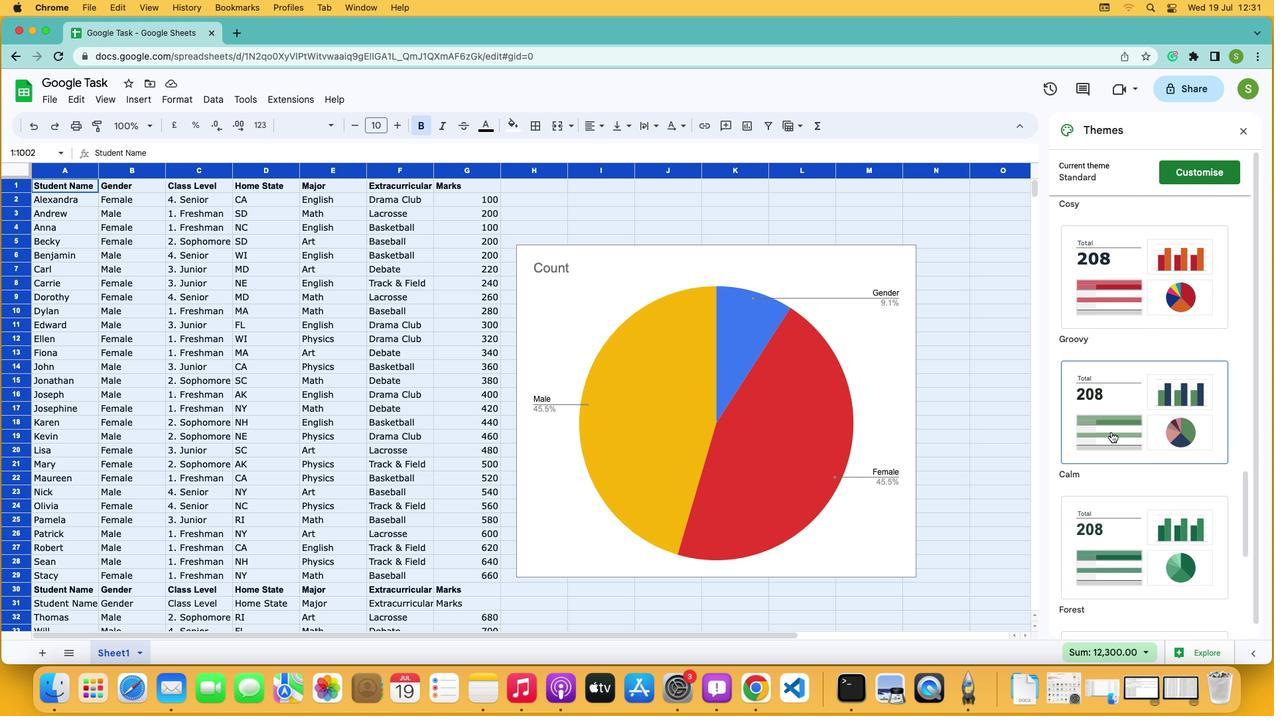 
